 Task: Use the formula "CRITBINOM" in spreadsheet "Project portfolio".
Action: Mouse moved to (385, 472)
Screenshot: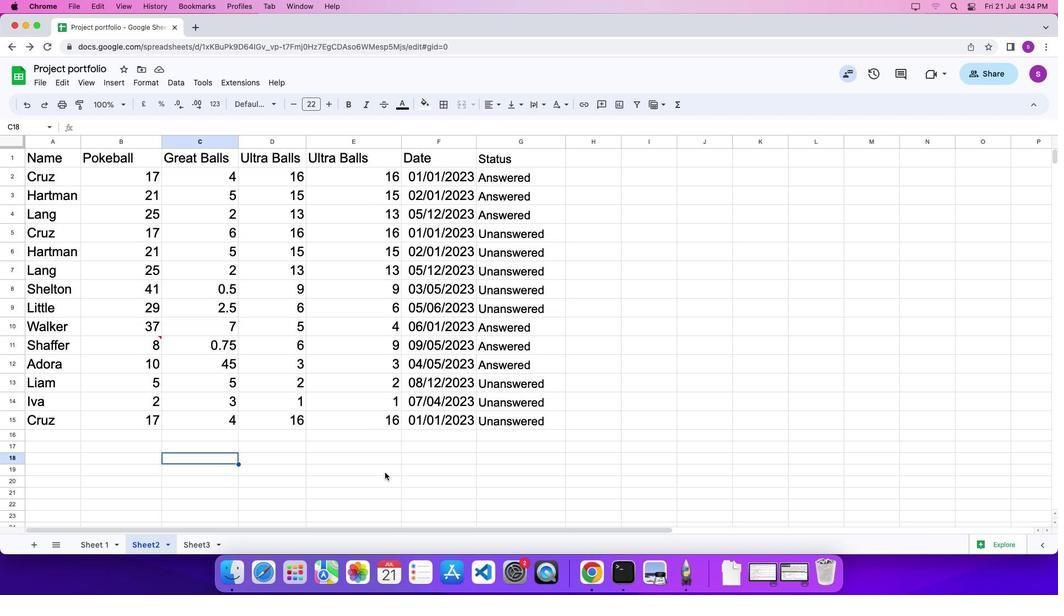 
Action: Mouse pressed left at (385, 472)
Screenshot: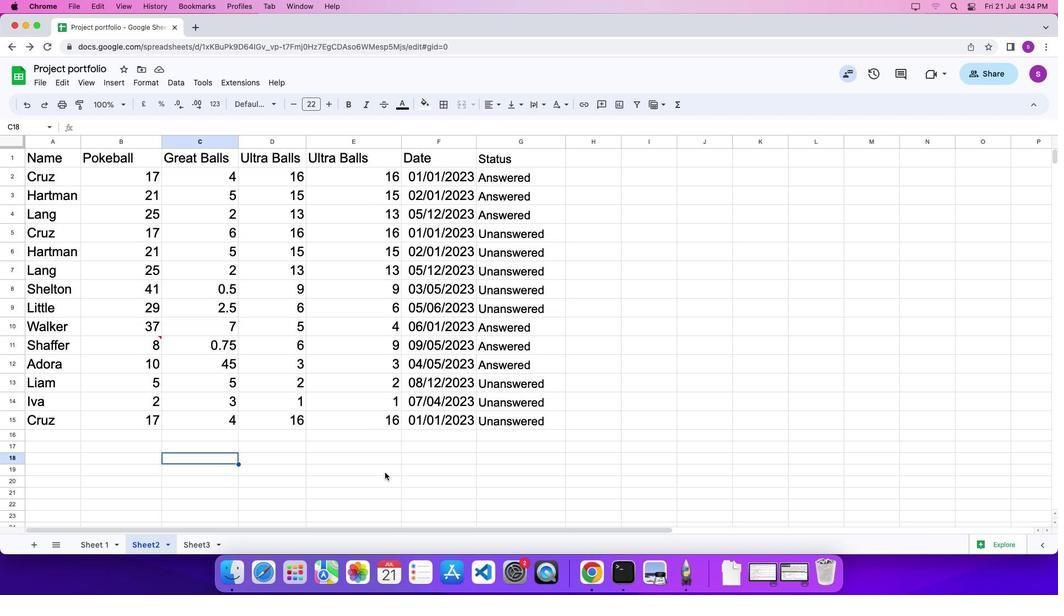 
Action: Mouse moved to (385, 472)
Screenshot: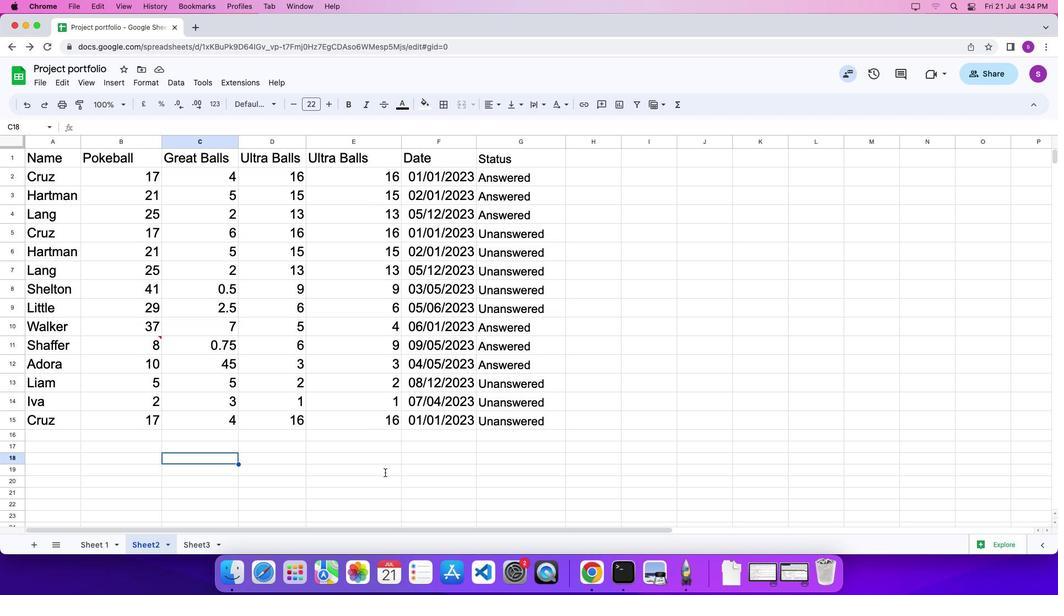 
Action: Mouse pressed left at (385, 472)
Screenshot: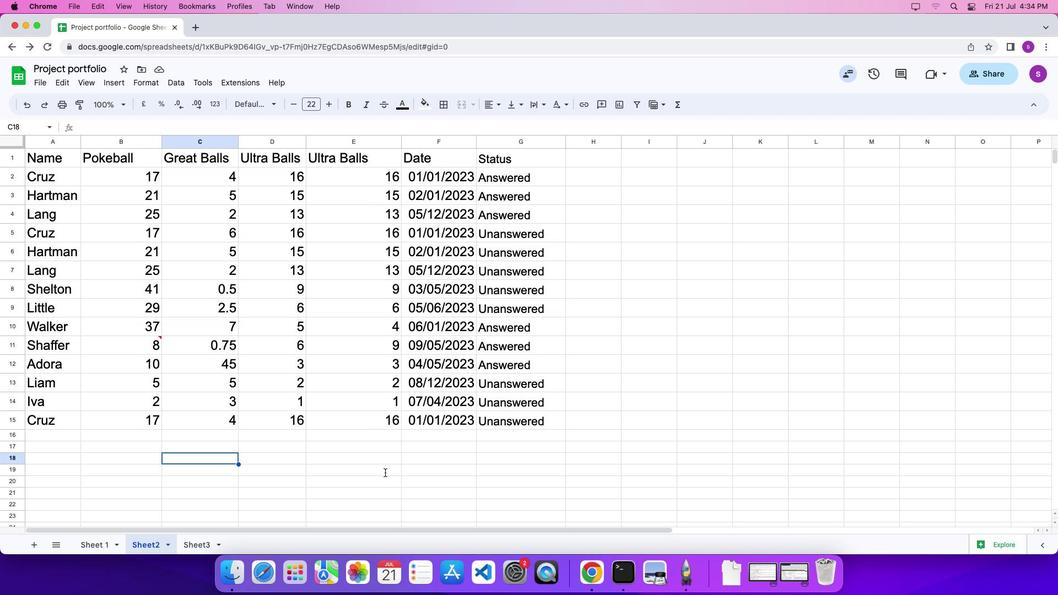 
Action: Key pressed '='
Screenshot: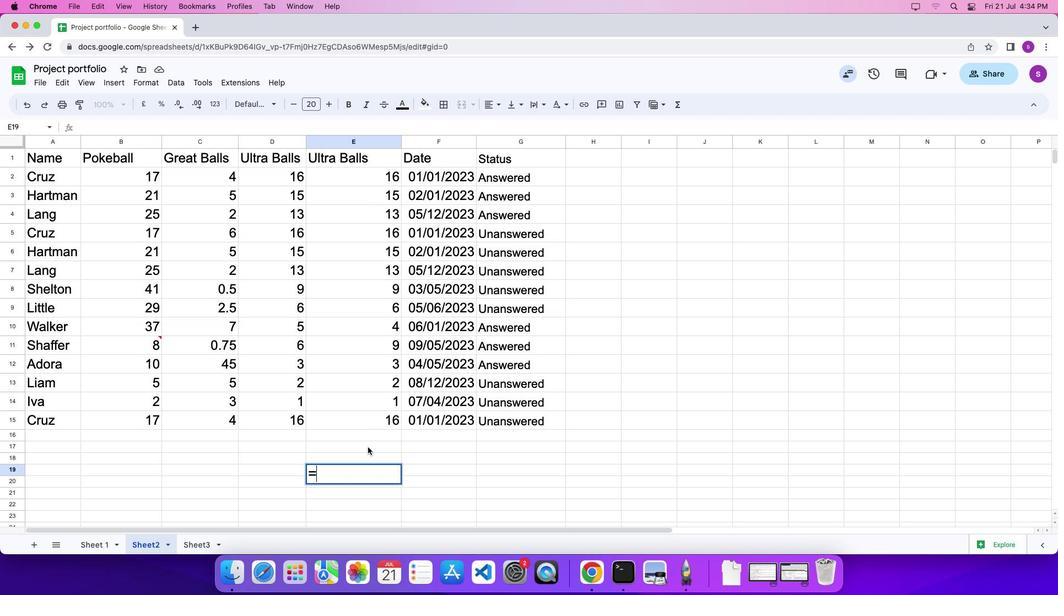 
Action: Mouse moved to (679, 109)
Screenshot: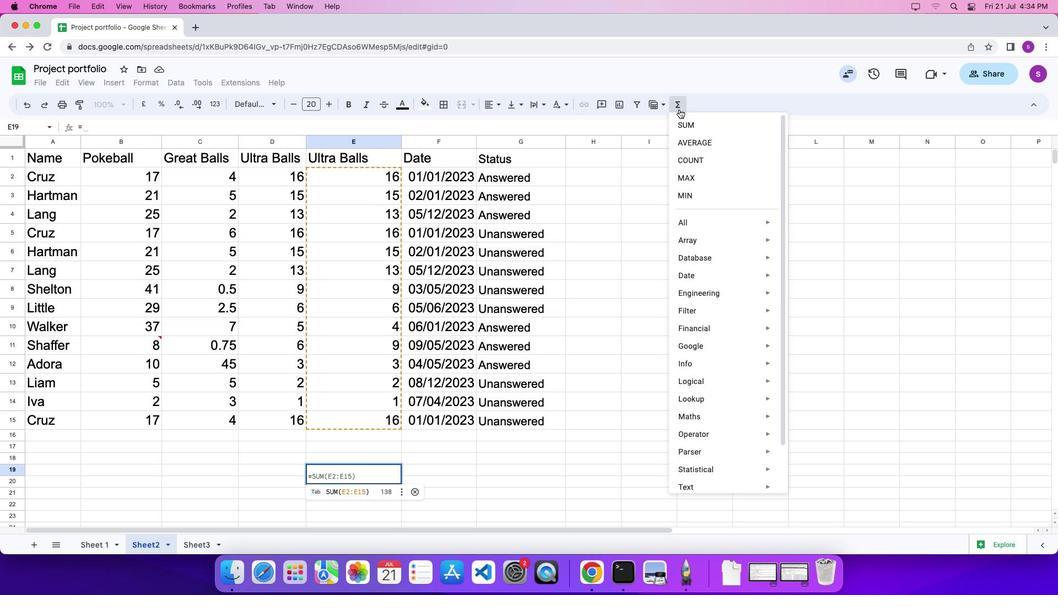 
Action: Mouse pressed left at (679, 109)
Screenshot: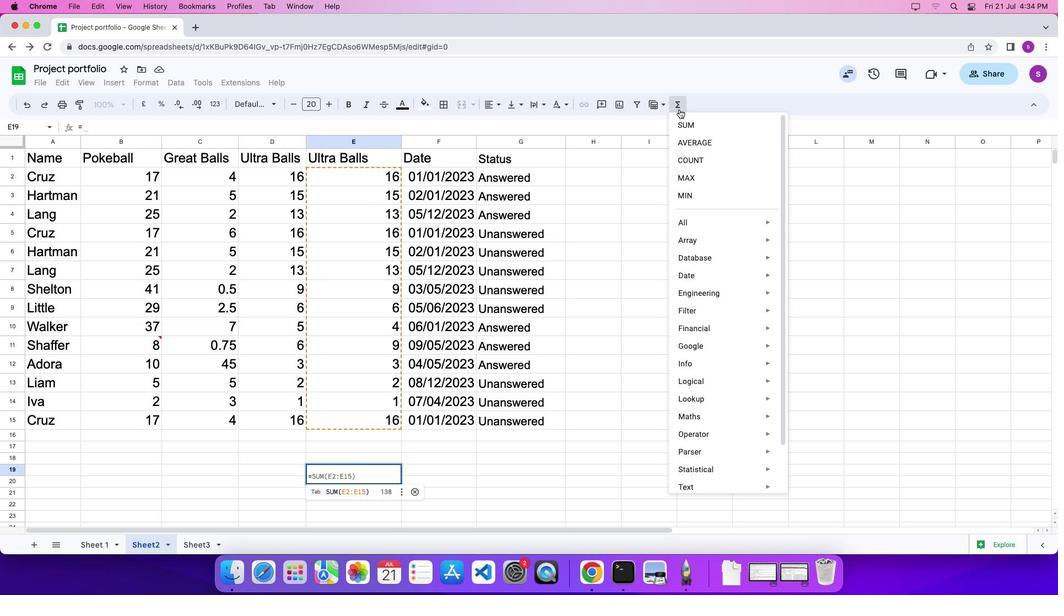
Action: Mouse moved to (845, 492)
Screenshot: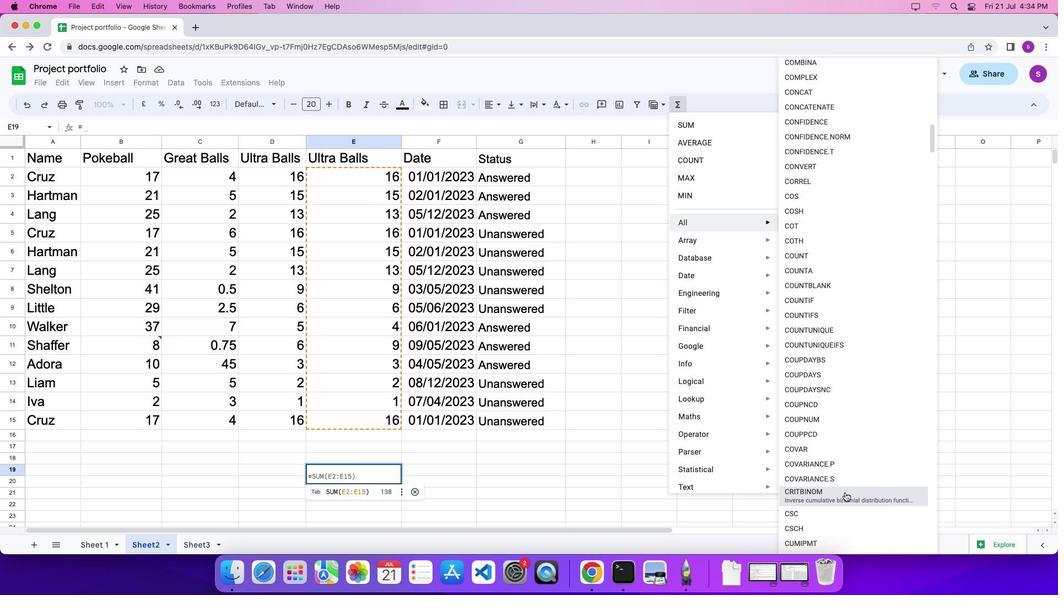 
Action: Mouse pressed left at (845, 492)
Screenshot: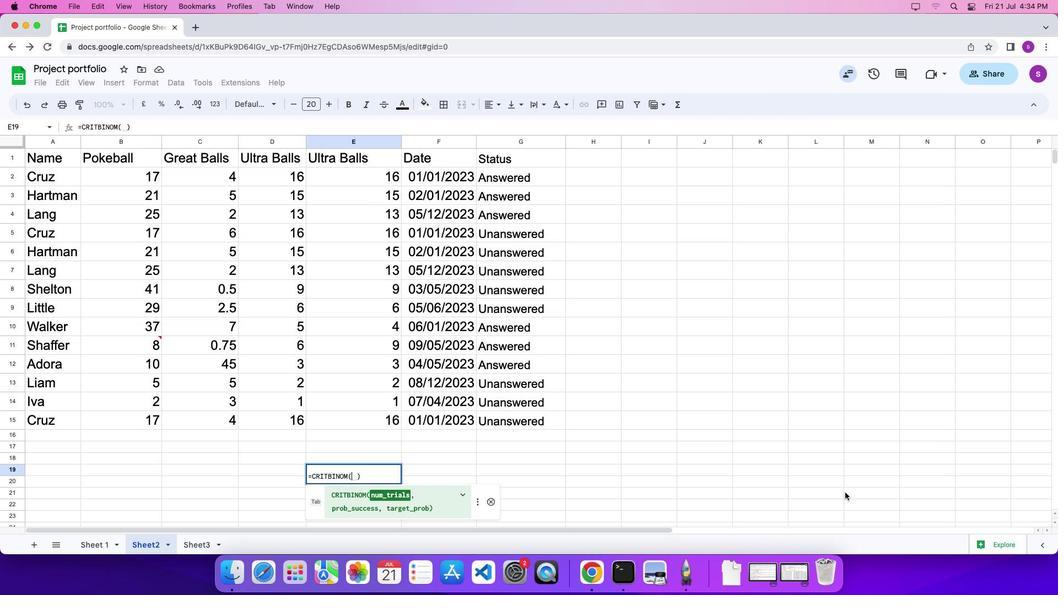 
Action: Mouse moved to (222, 232)
Screenshot: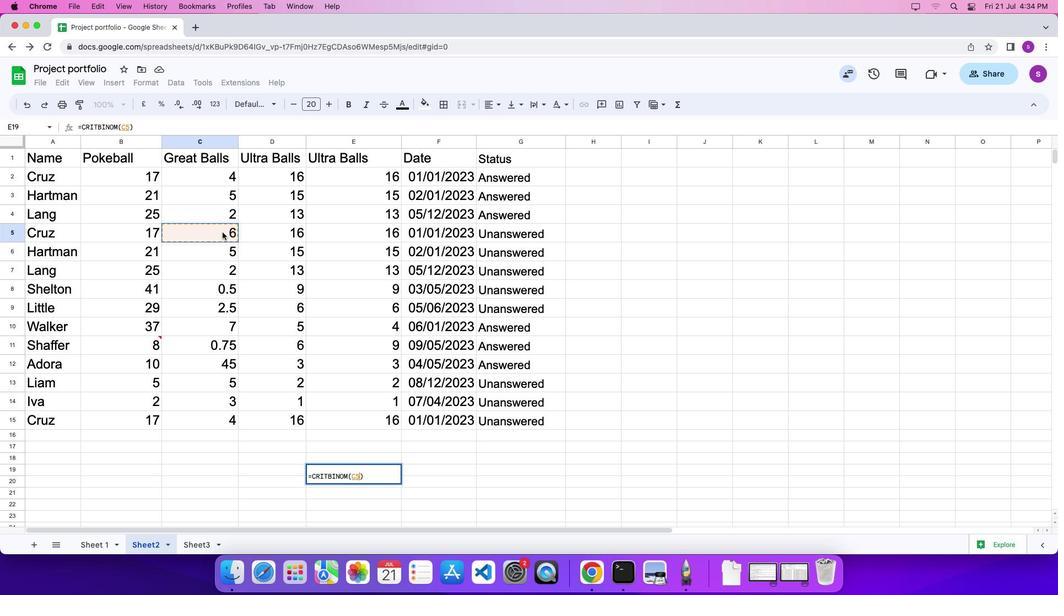 
Action: Mouse pressed left at (222, 232)
Screenshot: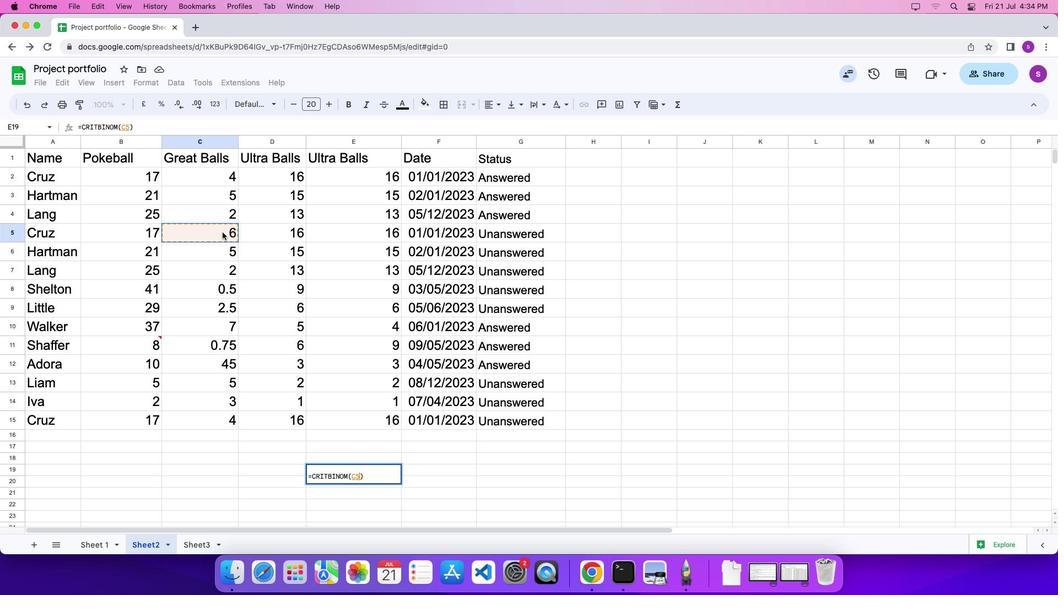 
Action: Key pressed ','
Screenshot: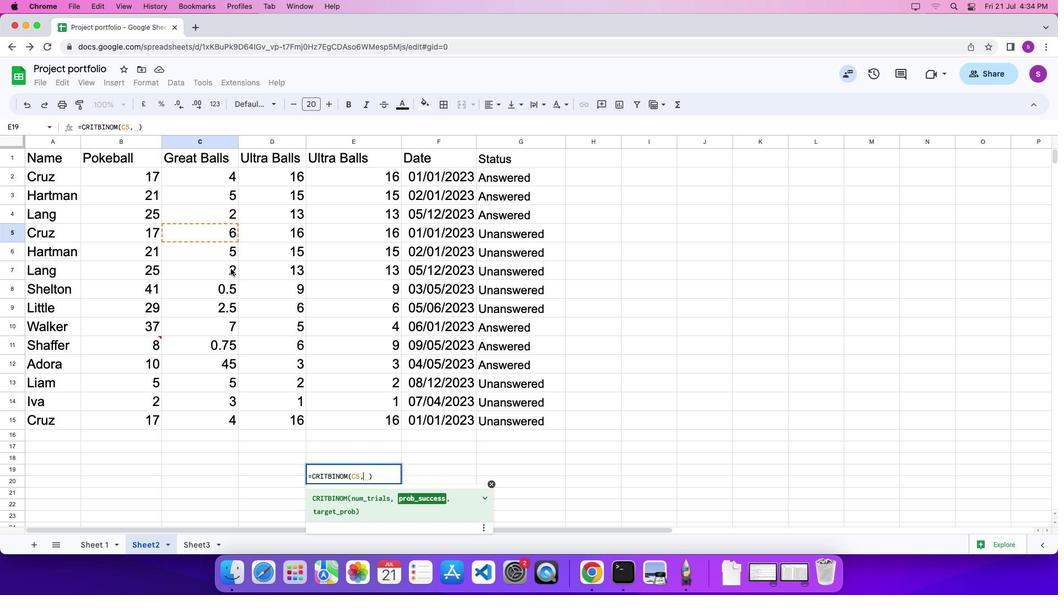 
Action: Mouse moved to (227, 286)
Screenshot: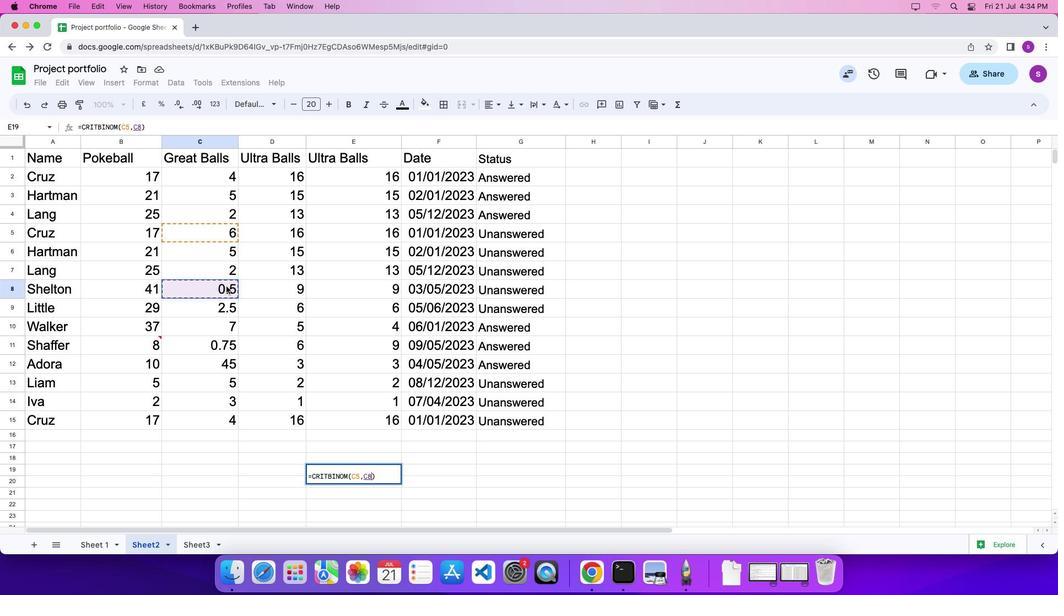 
Action: Mouse pressed left at (227, 286)
Screenshot: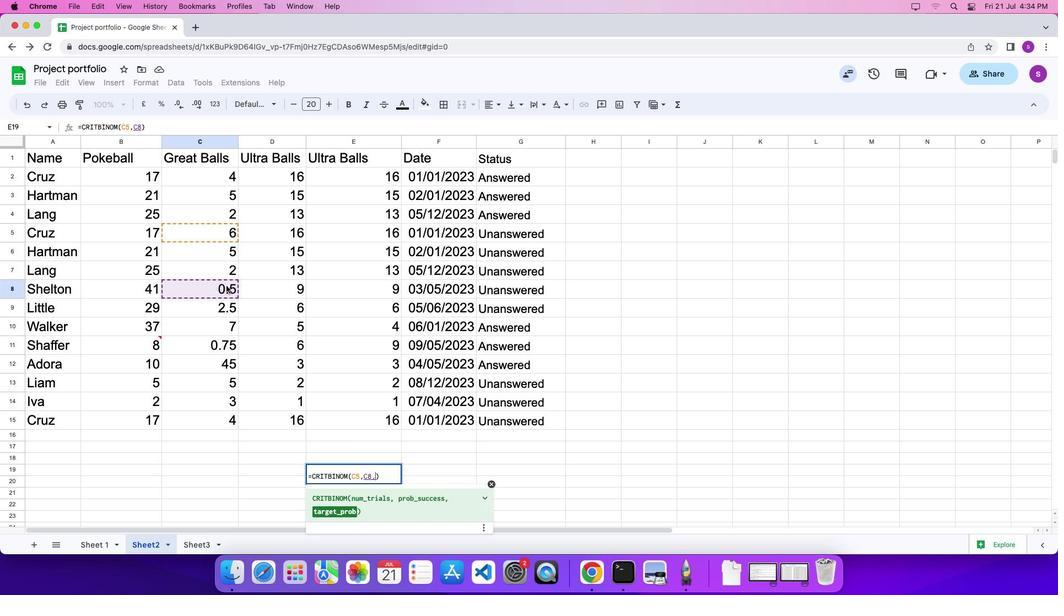 
Action: Mouse moved to (226, 286)
Screenshot: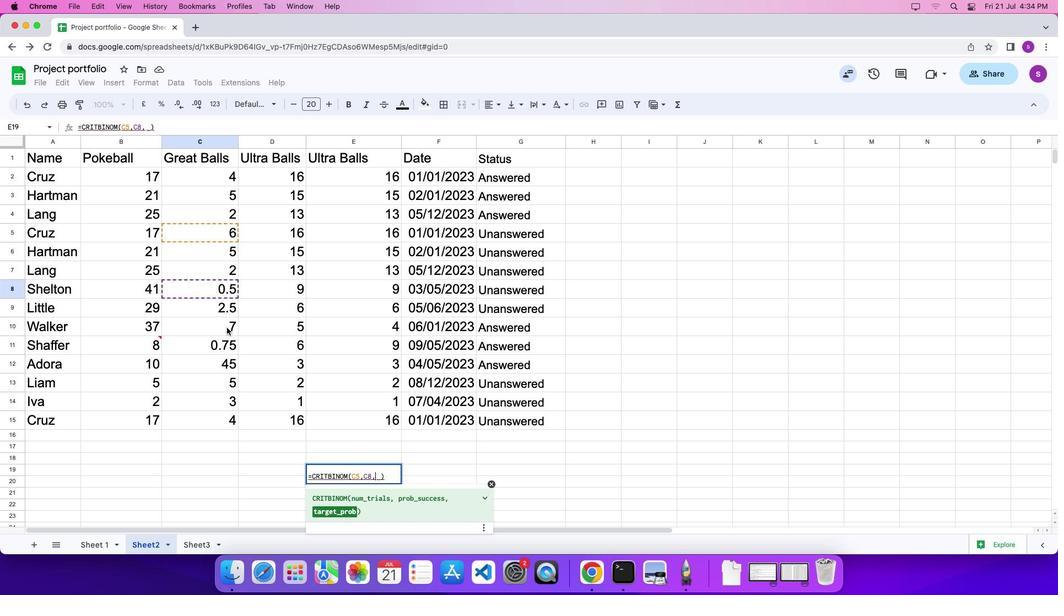 
Action: Key pressed ','
Screenshot: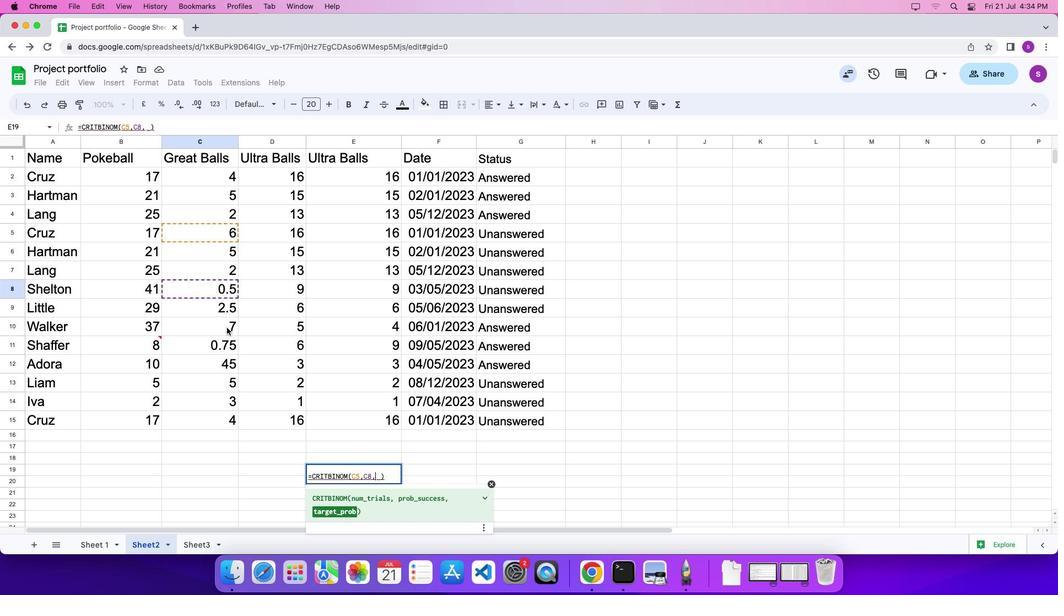 
Action: Mouse moved to (222, 345)
Screenshot: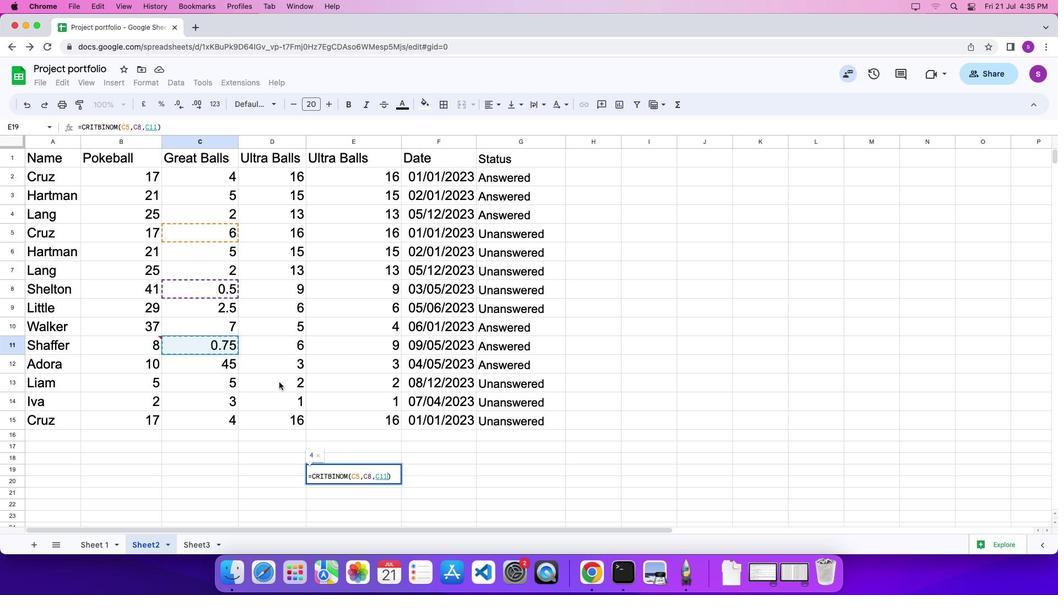 
Action: Mouse pressed left at (222, 345)
Screenshot: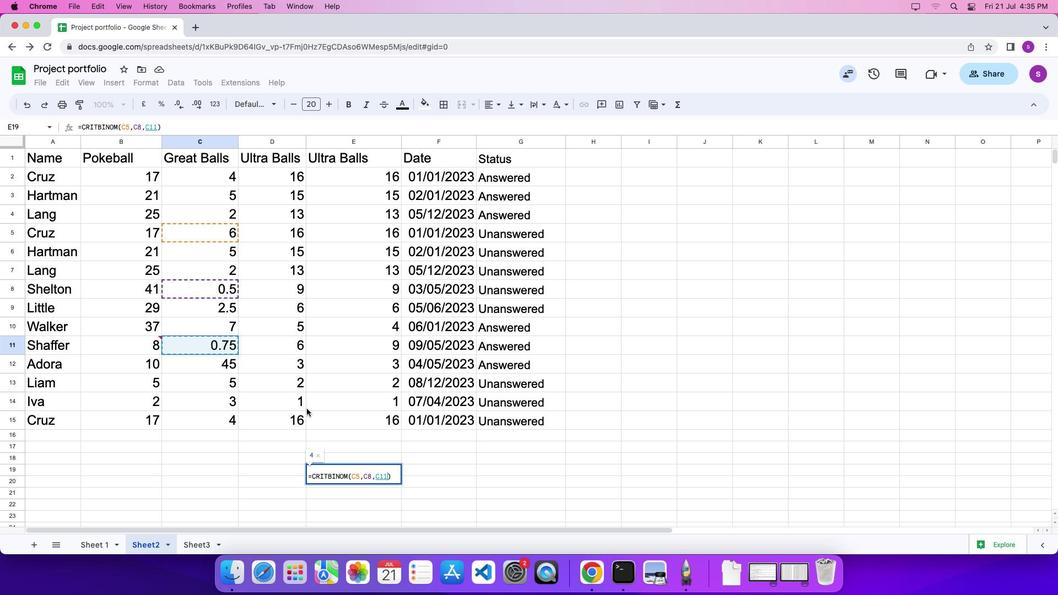
Action: Mouse moved to (392, 478)
Screenshot: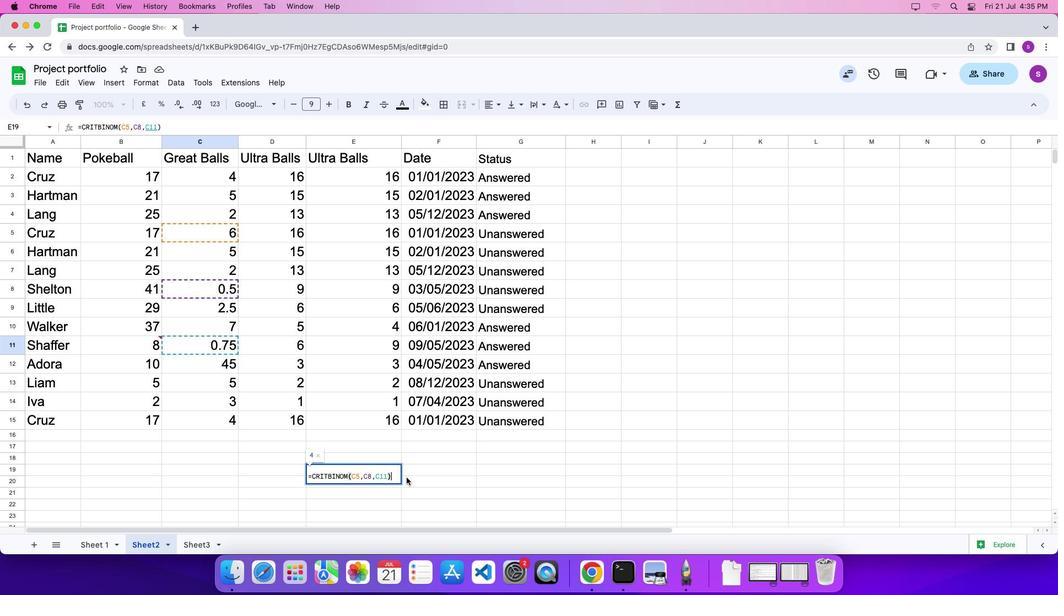 
Action: Mouse pressed left at (392, 478)
Screenshot: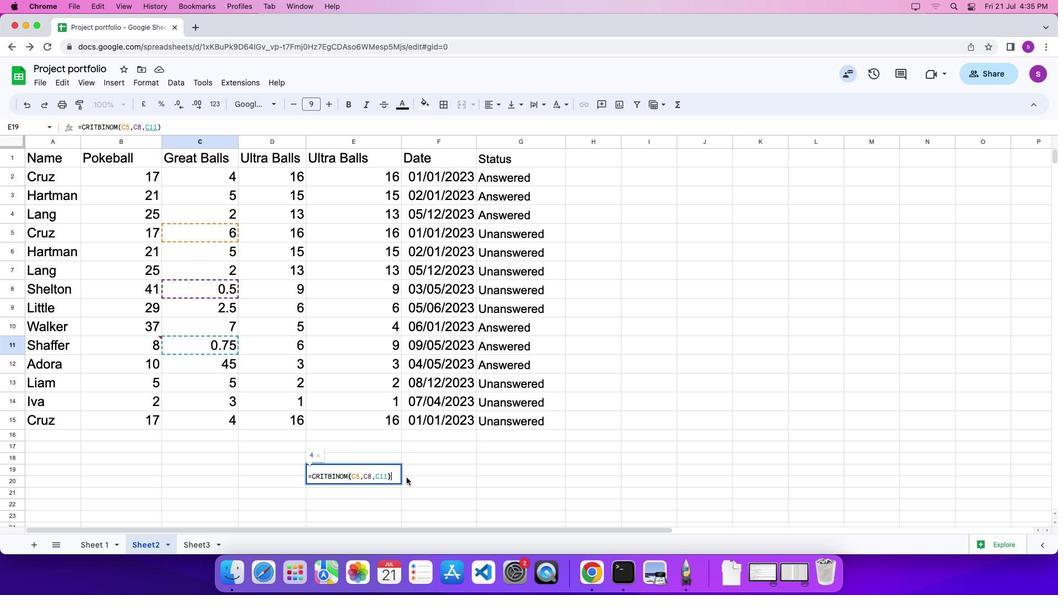 
Action: Mouse moved to (406, 477)
Screenshot: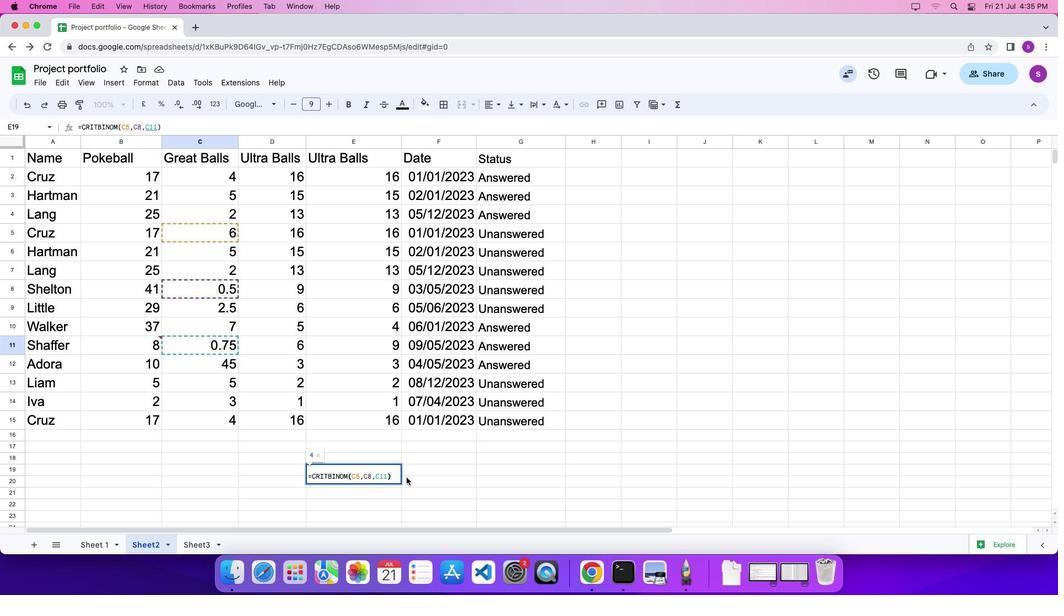 
Action: Key pressed Key.enter
Screenshot: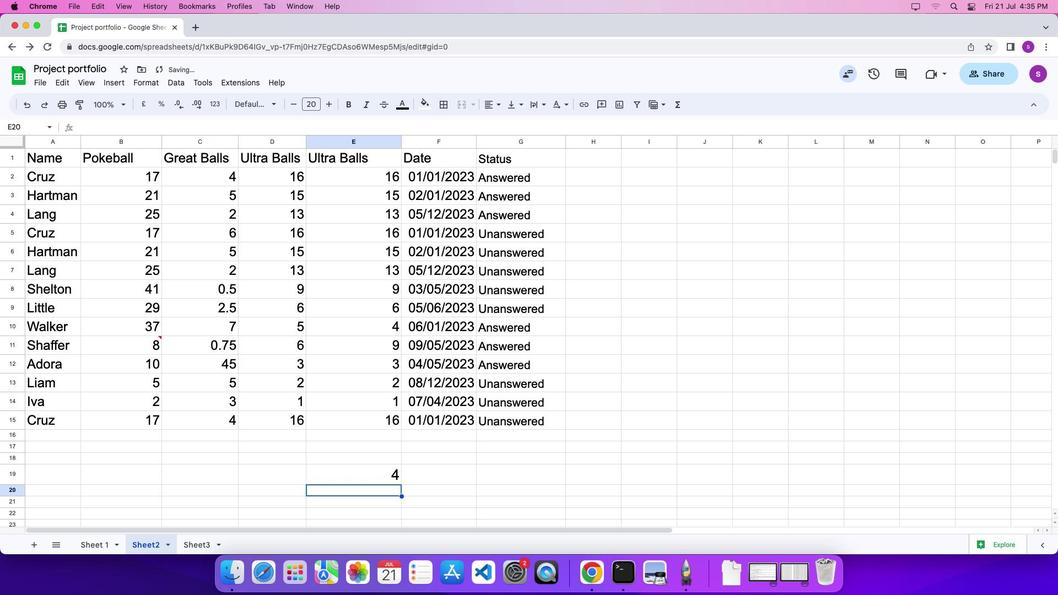 
